 Task: For heading Use Comfortaa.  font size for heading24,  'Change the font style of data to'Comfortaa and font size to 16,  Change the alignment of both headline & data to Align left In the sheet   Excelerate Sales   book
Action: Mouse moved to (62, 138)
Screenshot: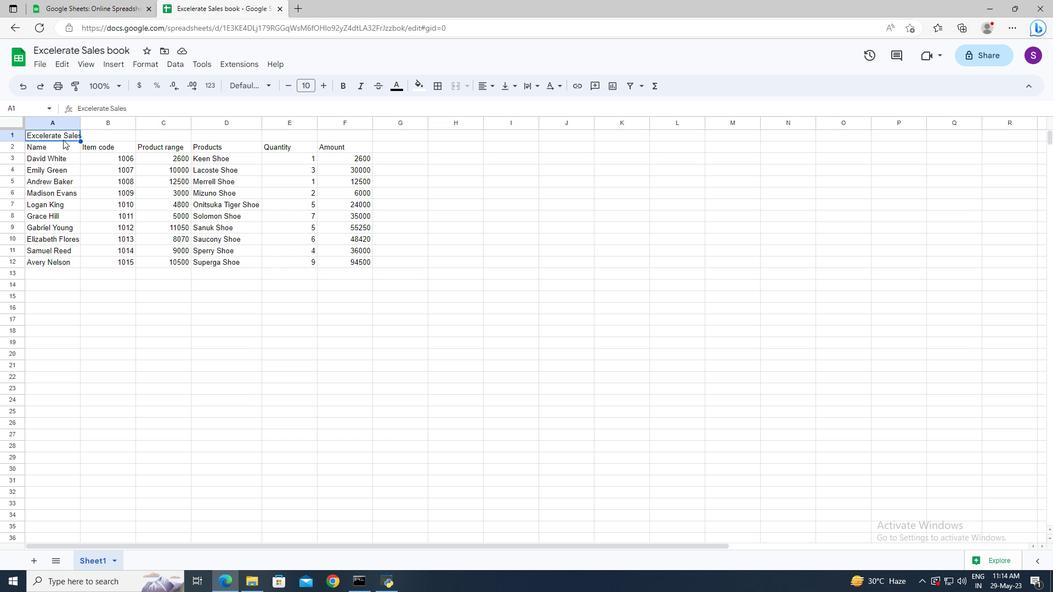 
Action: Mouse pressed left at (62, 138)
Screenshot: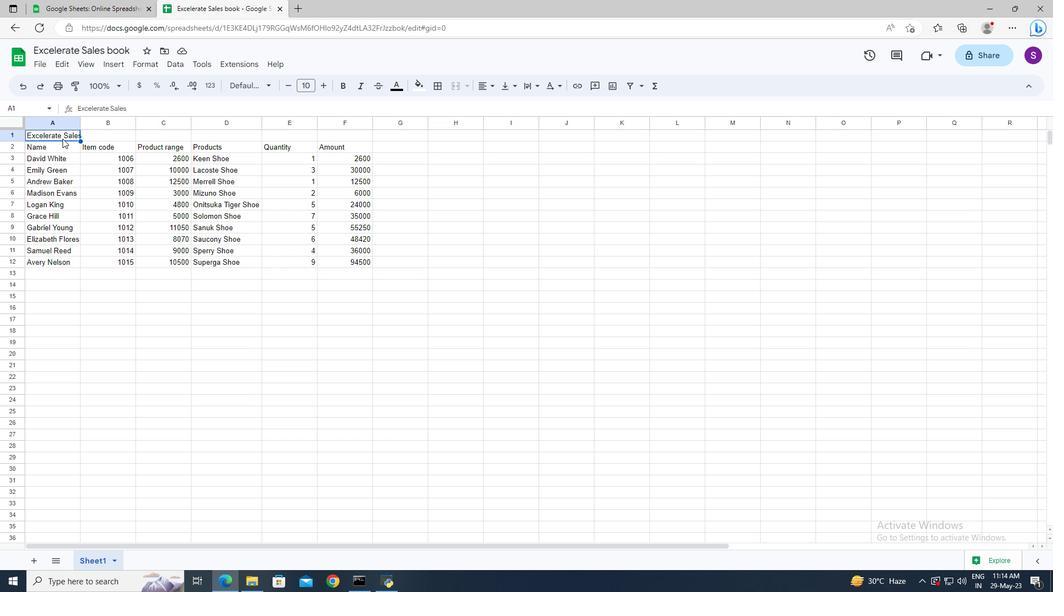 
Action: Mouse moved to (261, 86)
Screenshot: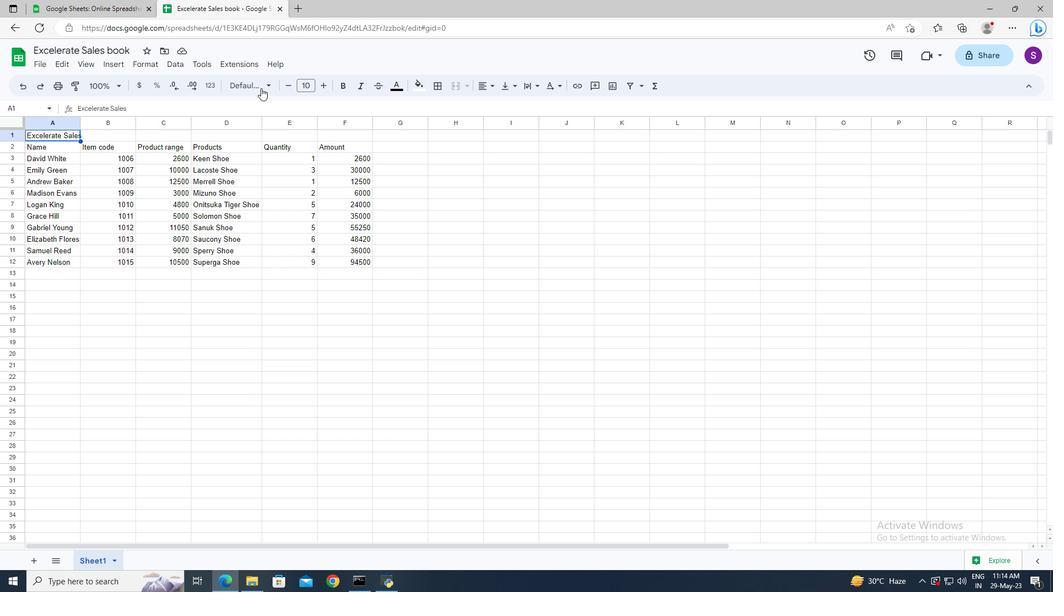 
Action: Mouse pressed left at (261, 86)
Screenshot: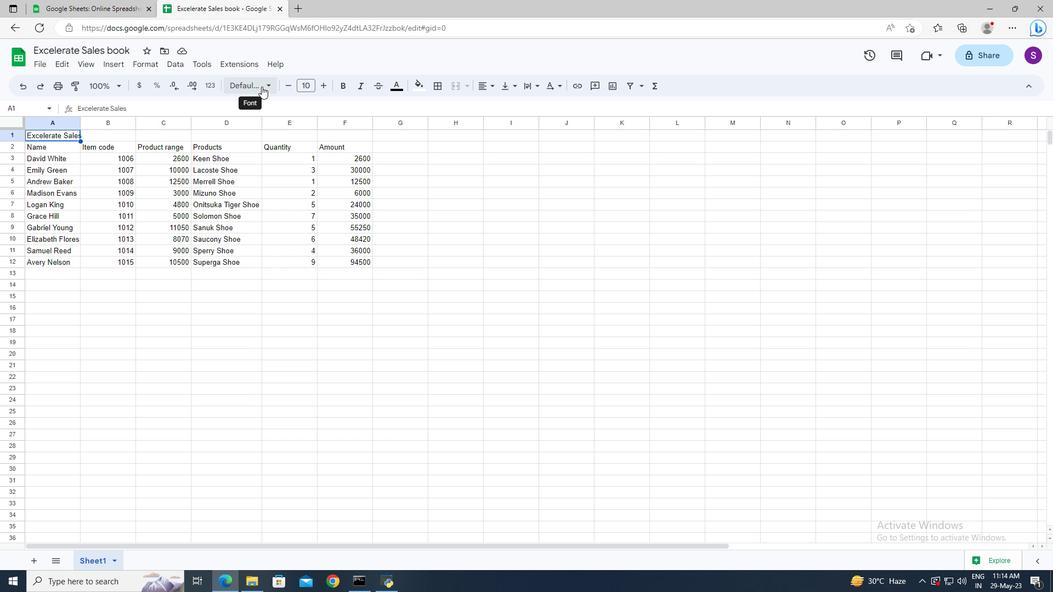 
Action: Mouse moved to (285, 329)
Screenshot: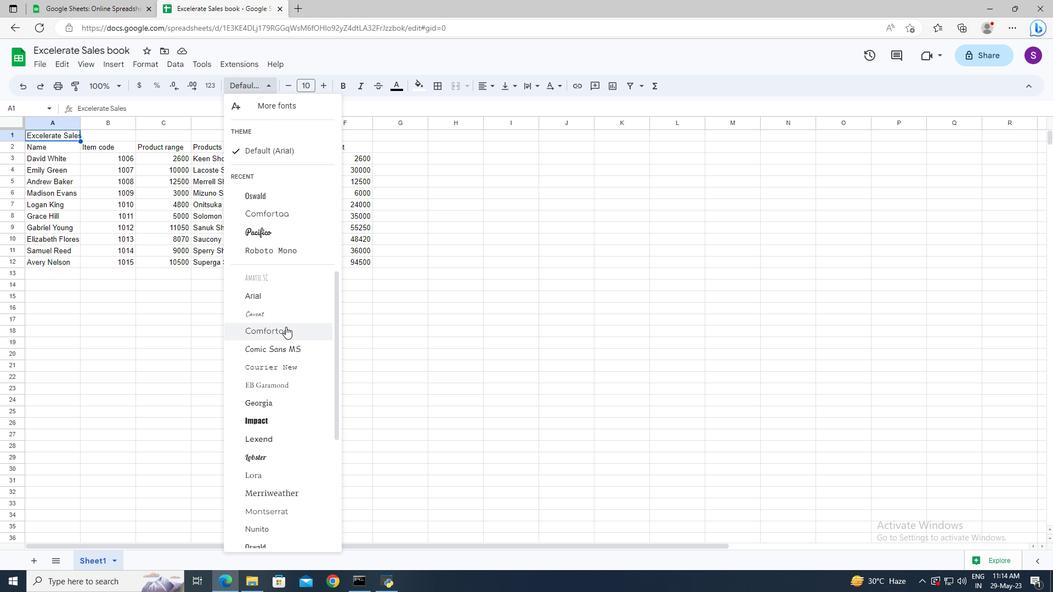 
Action: Mouse pressed left at (285, 329)
Screenshot: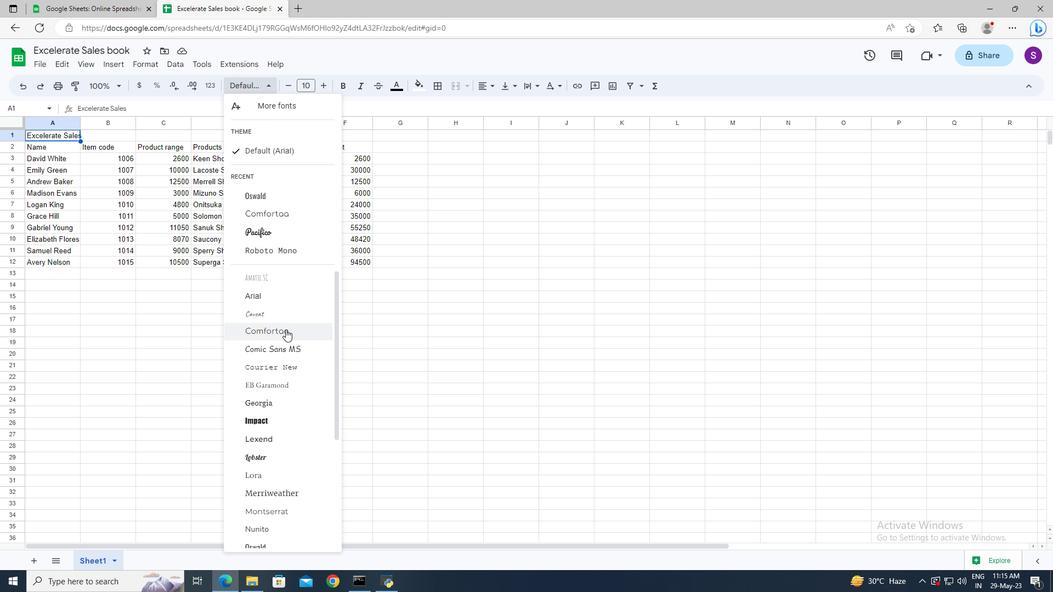 
Action: Mouse moved to (310, 88)
Screenshot: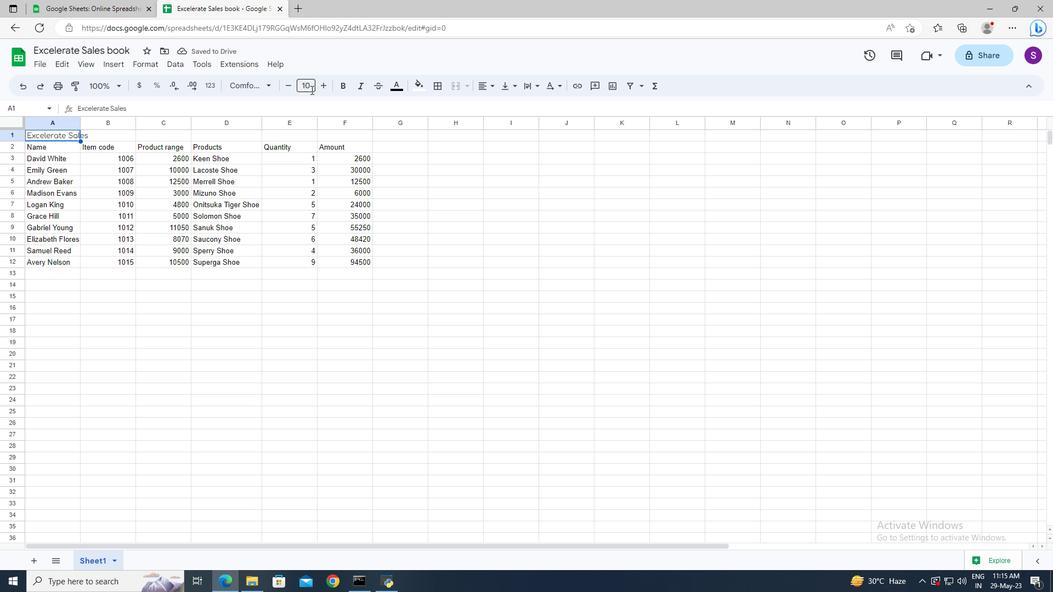 
Action: Mouse pressed left at (310, 88)
Screenshot: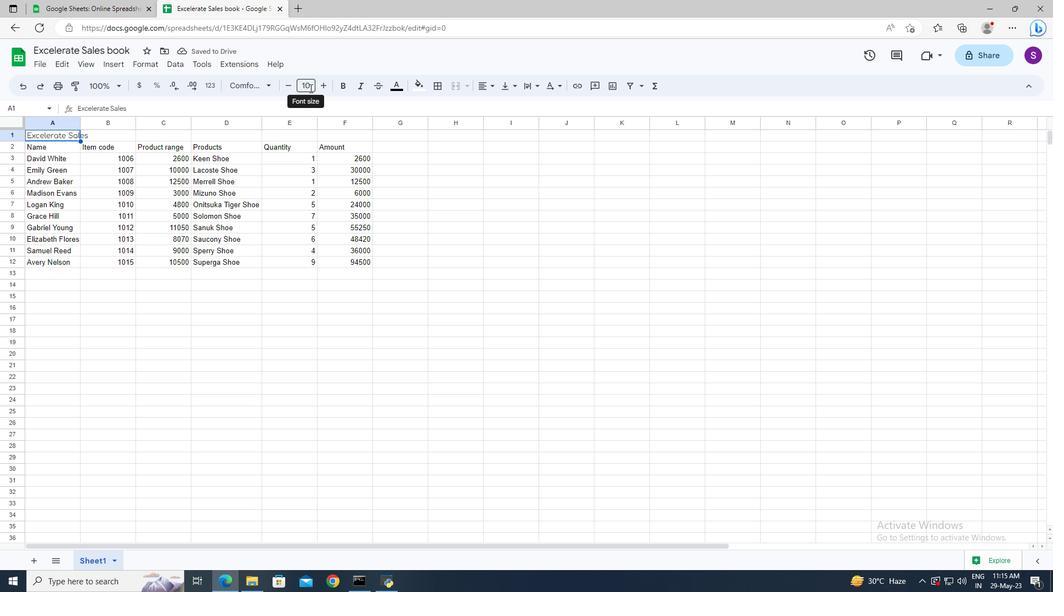 
Action: Key pressed 24<Key.enter>
Screenshot: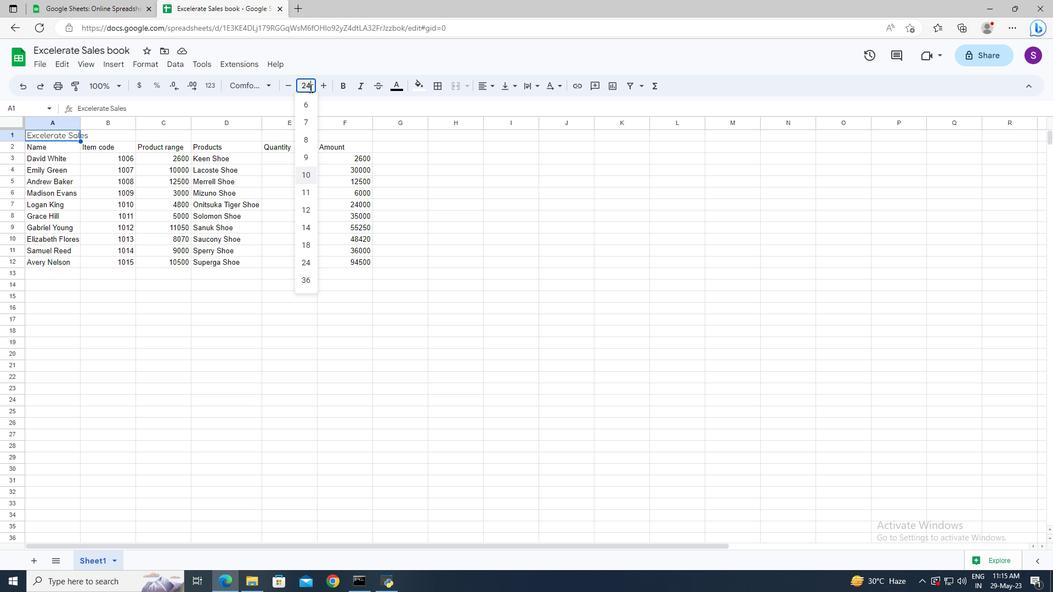 
Action: Mouse moved to (63, 162)
Screenshot: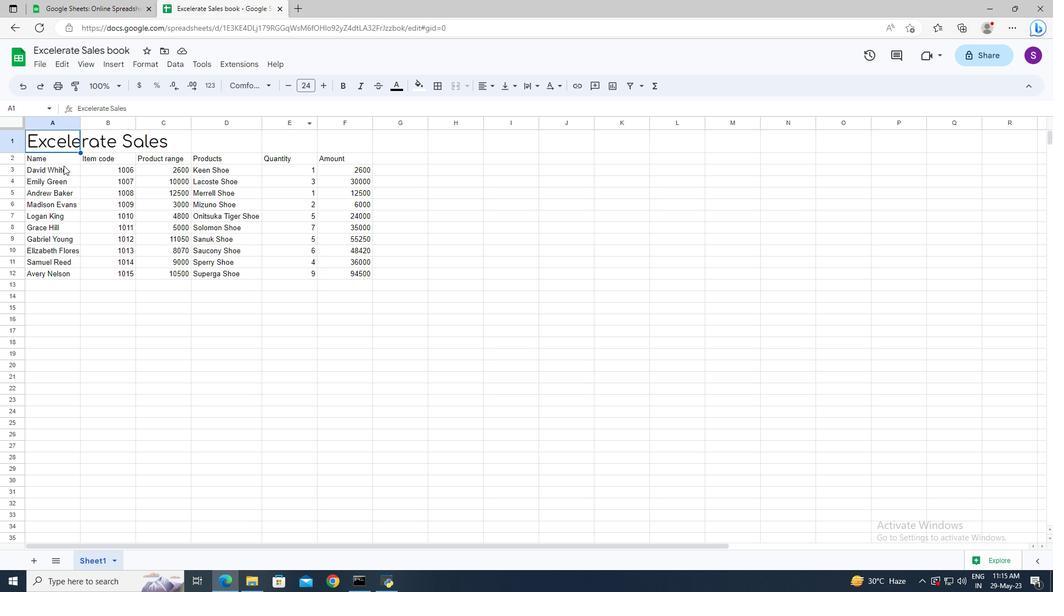 
Action: Mouse pressed left at (63, 162)
Screenshot: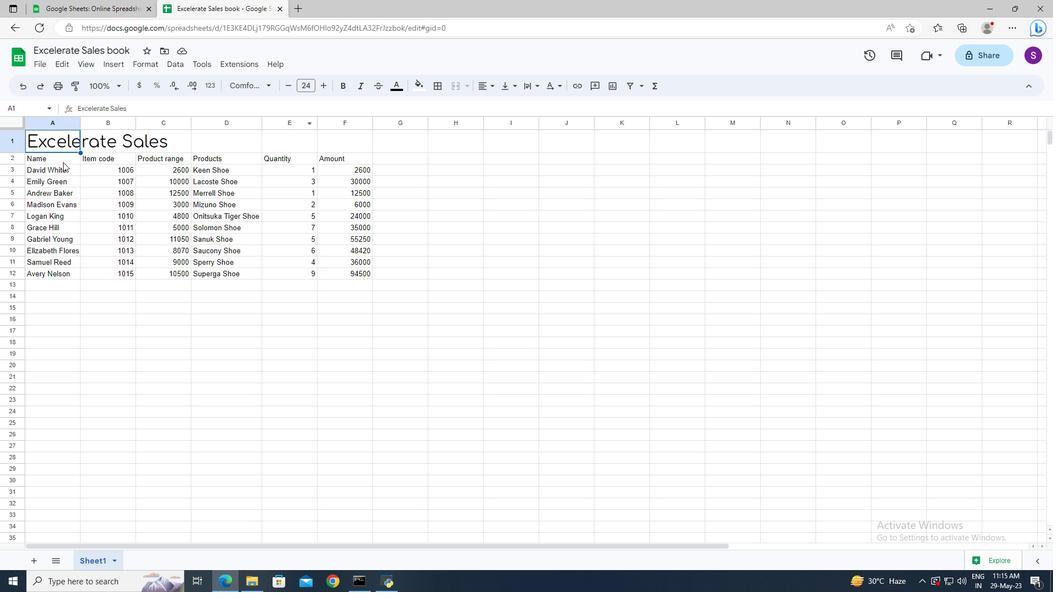 
Action: Key pressed <Key.shift><Key.down><Key.right>
Screenshot: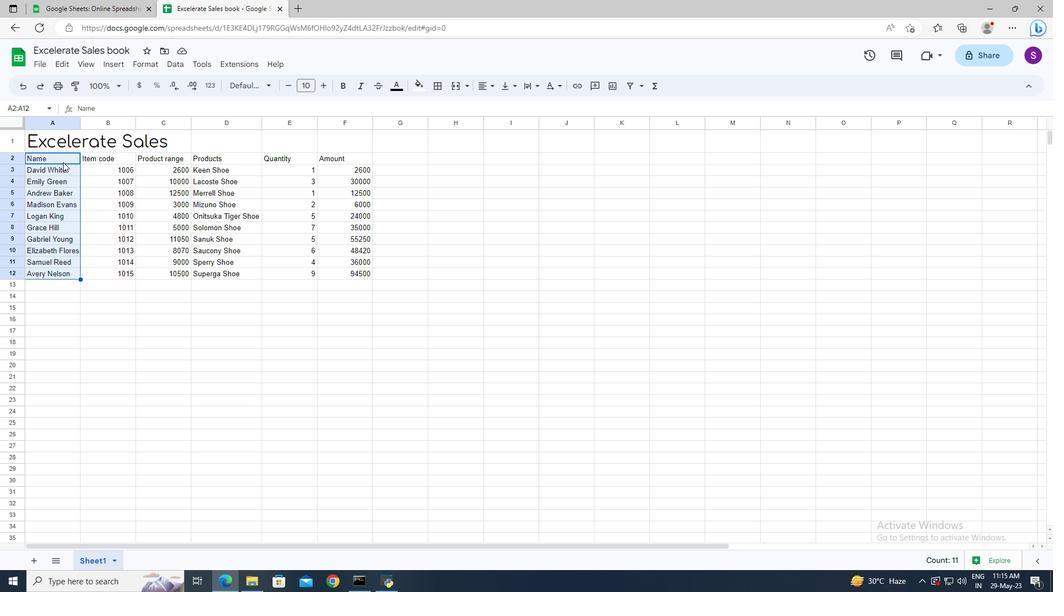 
Action: Mouse moved to (267, 85)
Screenshot: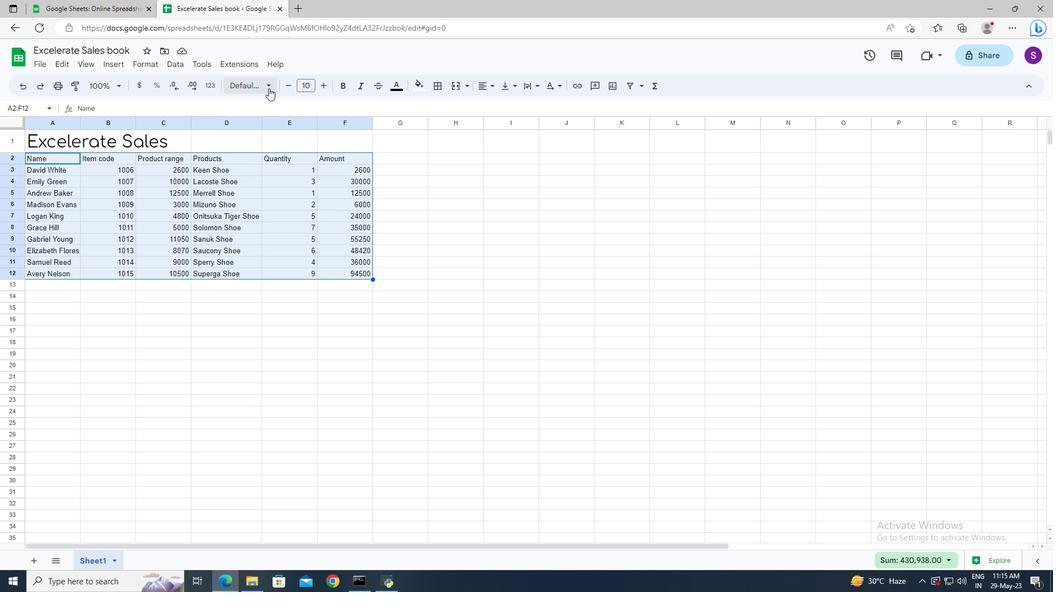 
Action: Mouse pressed left at (267, 85)
Screenshot: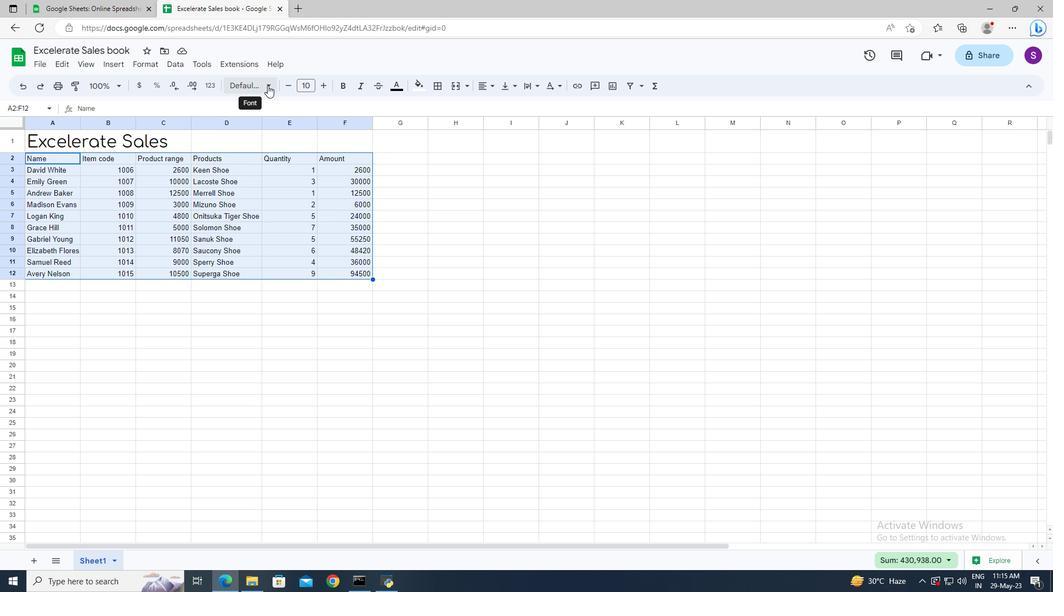 
Action: Mouse moved to (277, 323)
Screenshot: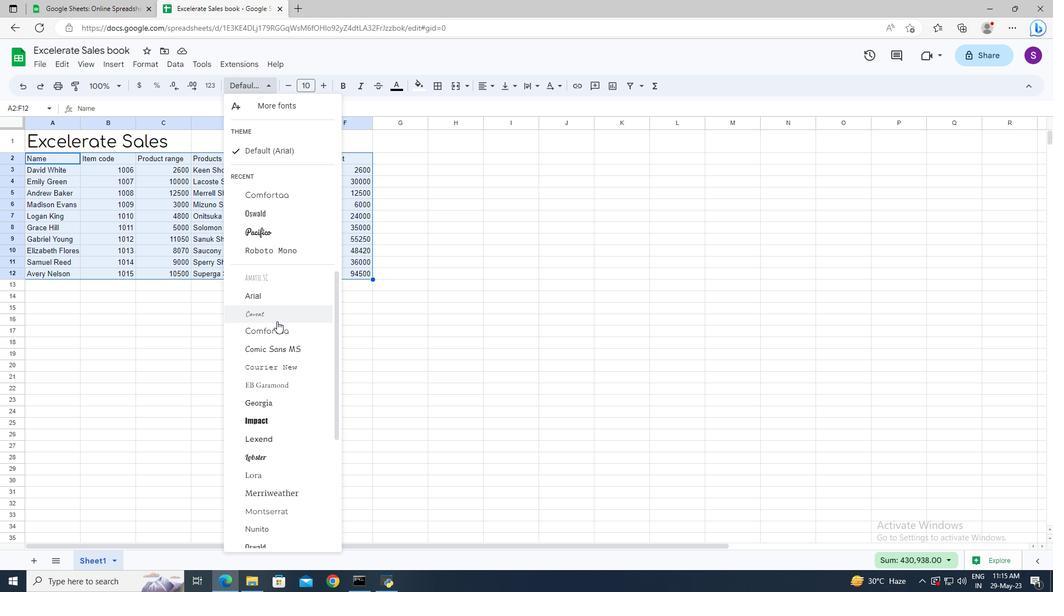 
Action: Mouse pressed left at (277, 323)
Screenshot: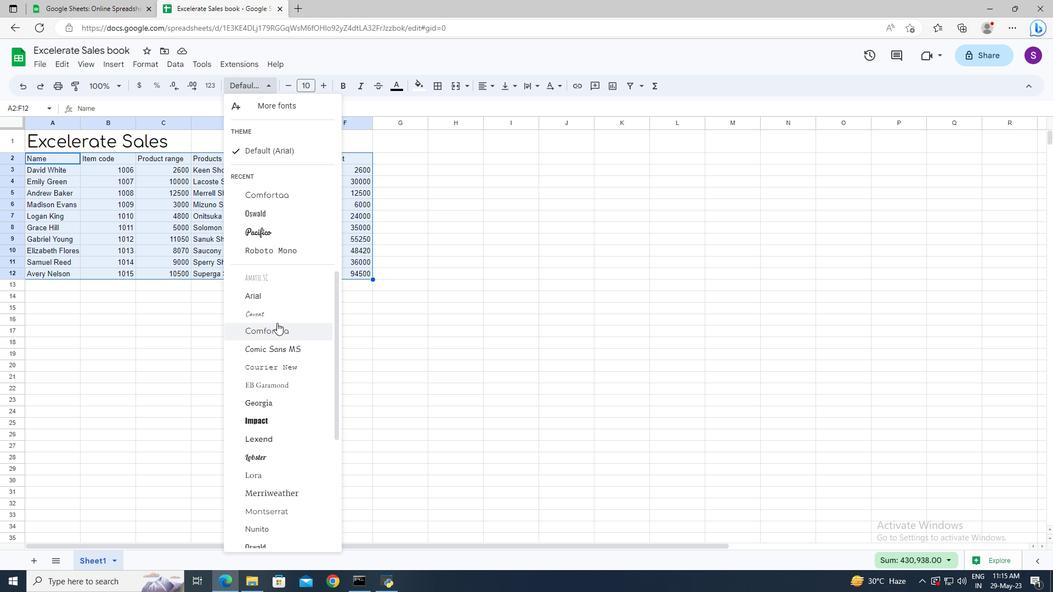 
Action: Mouse moved to (313, 85)
Screenshot: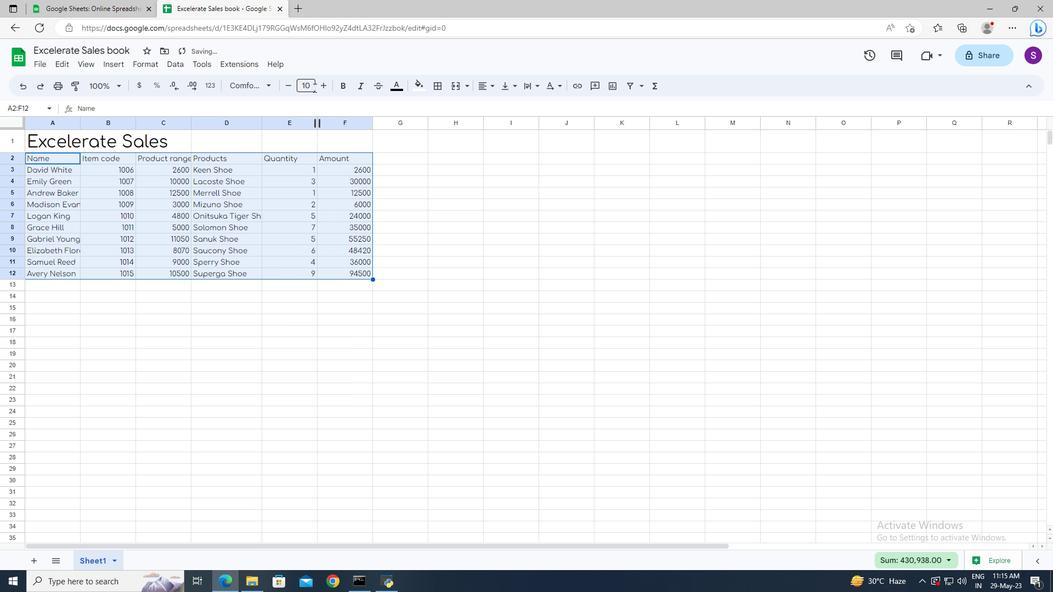 
Action: Mouse pressed left at (313, 85)
Screenshot: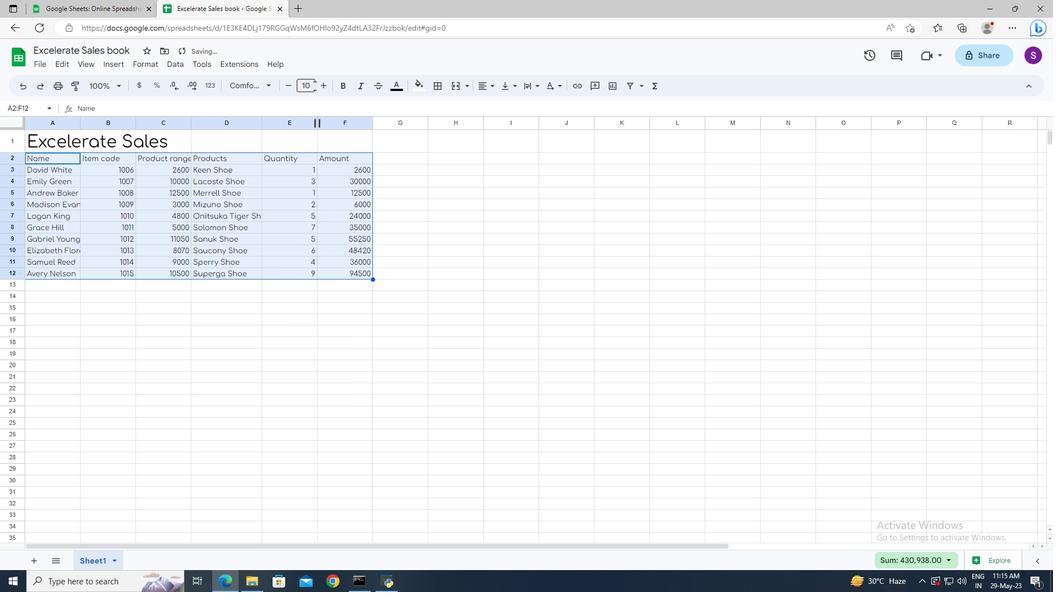 
Action: Key pressed 16<Key.enter>
Screenshot: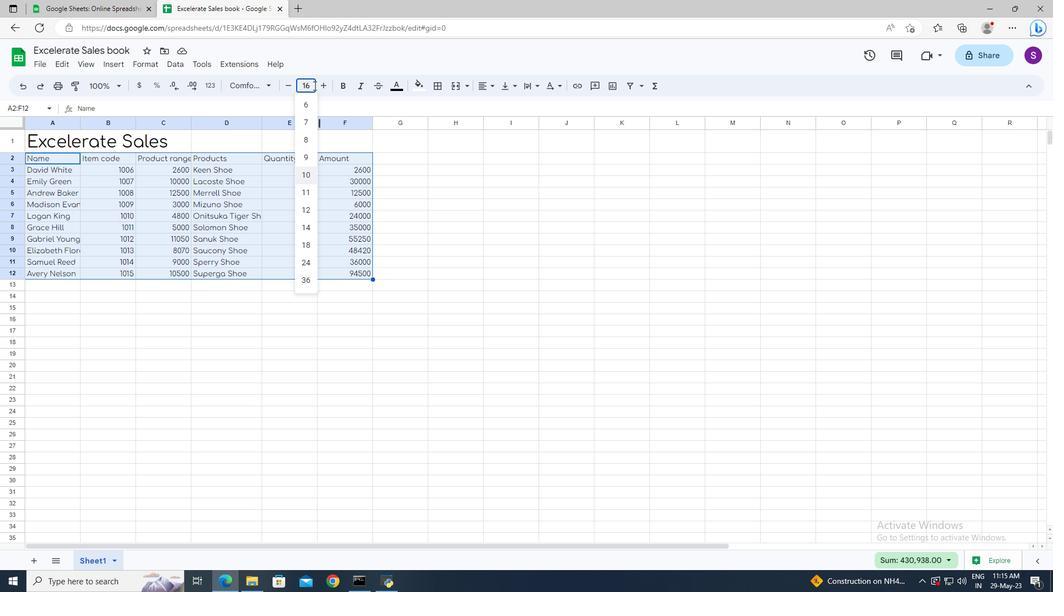 
Action: Mouse moved to (73, 141)
Screenshot: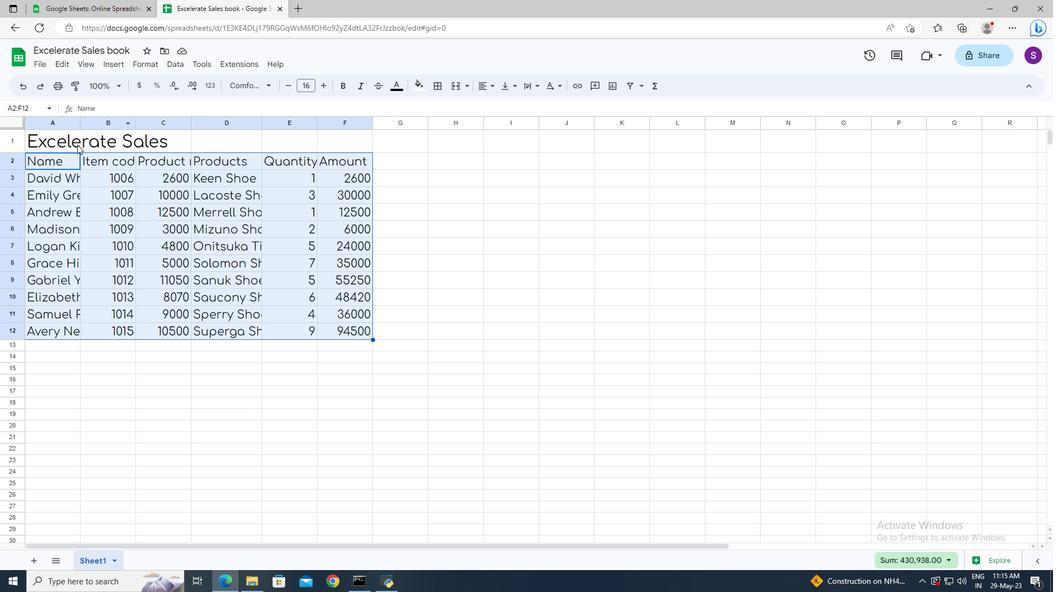 
Action: Mouse pressed left at (73, 141)
Screenshot: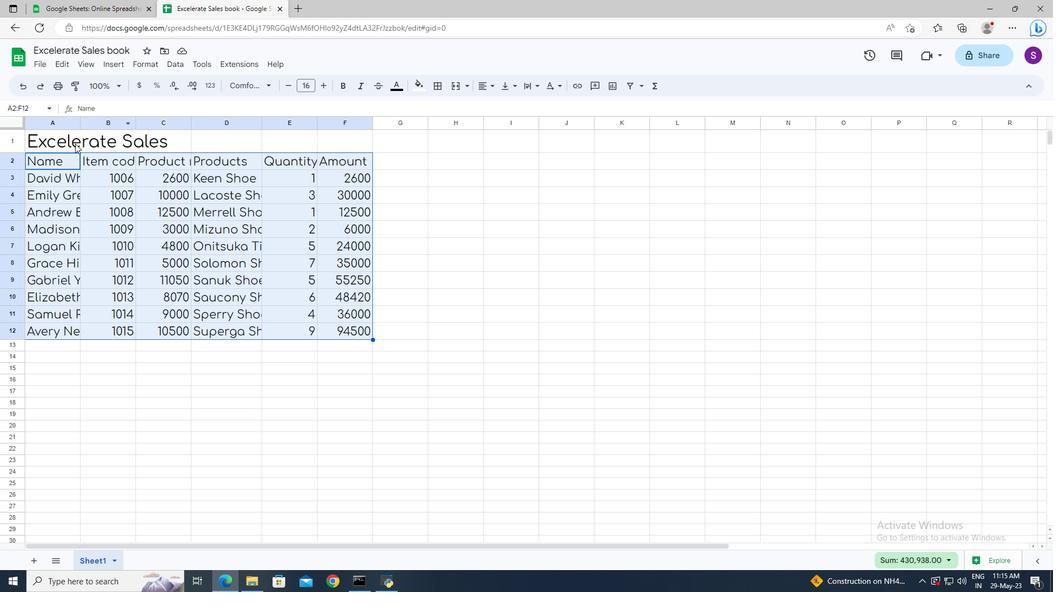 
Action: Key pressed ctrl+A
Screenshot: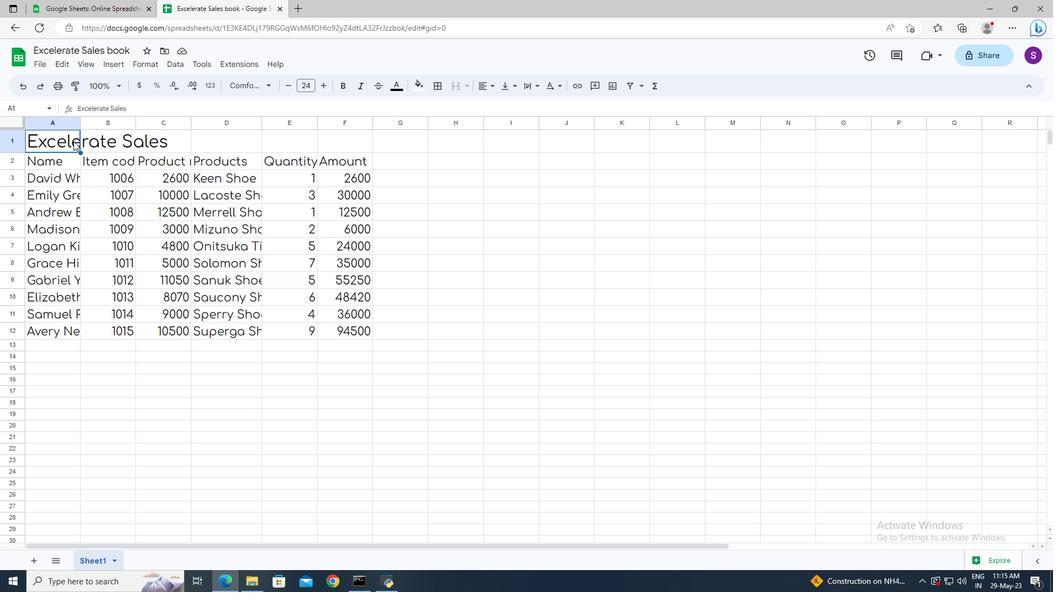 
Action: Mouse moved to (481, 91)
Screenshot: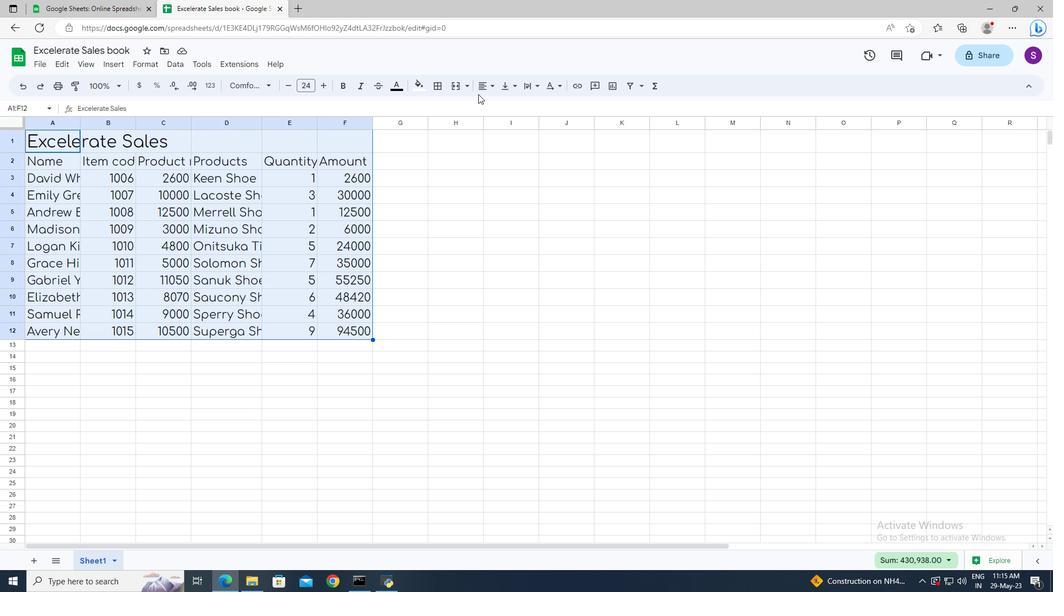 
Action: Mouse pressed left at (481, 91)
Screenshot: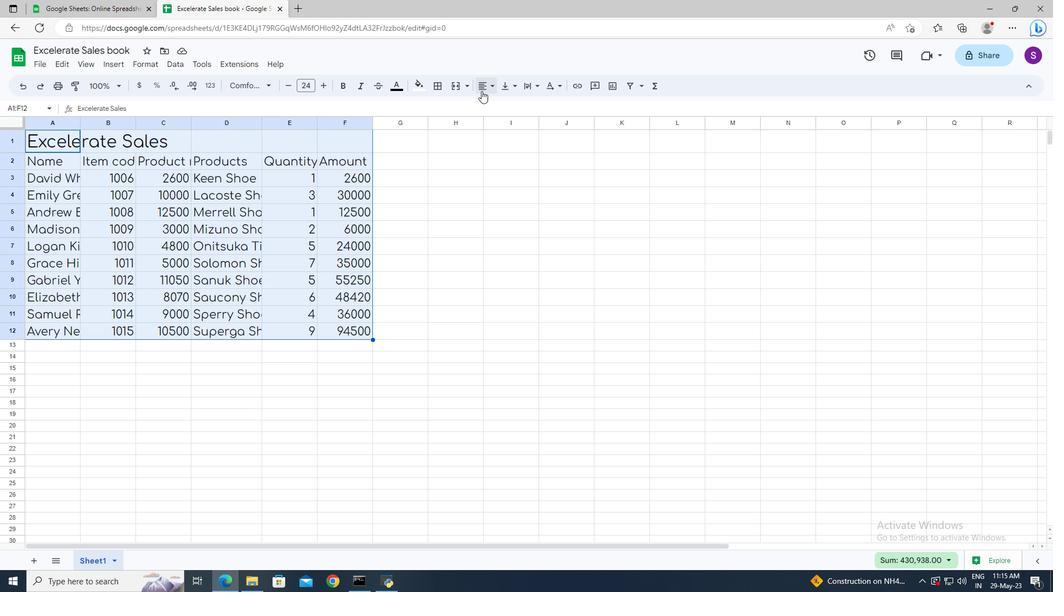 
Action: Mouse moved to (489, 107)
Screenshot: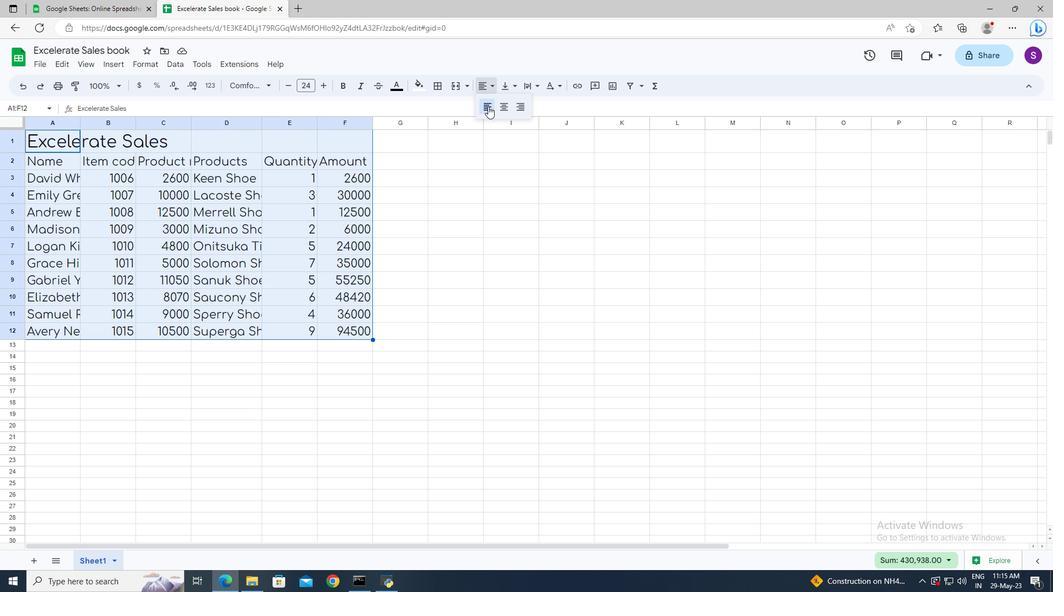 
Action: Mouse pressed left at (489, 107)
Screenshot: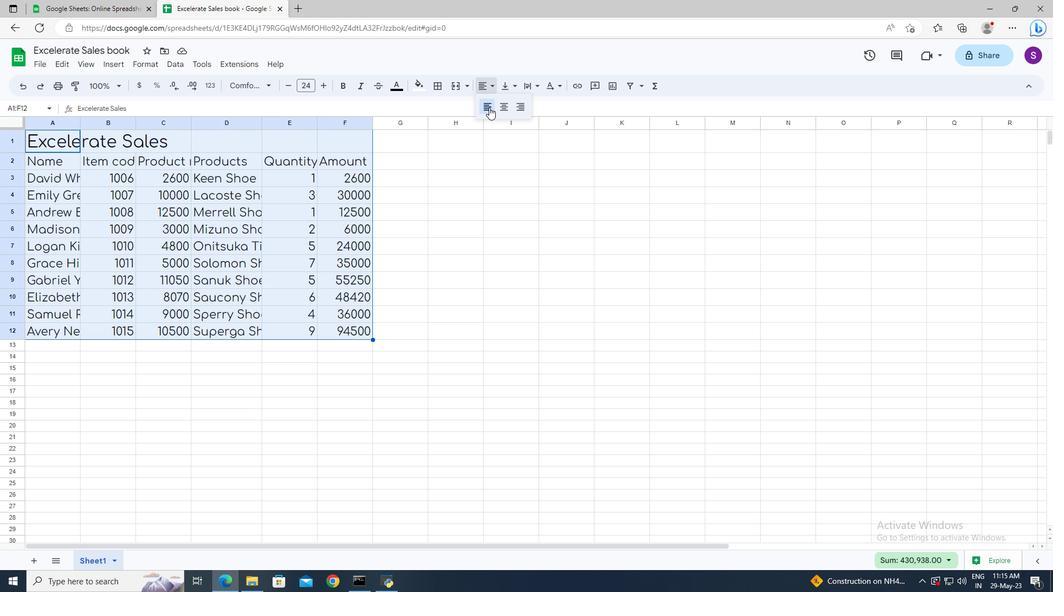 
Action: Mouse moved to (370, 200)
Screenshot: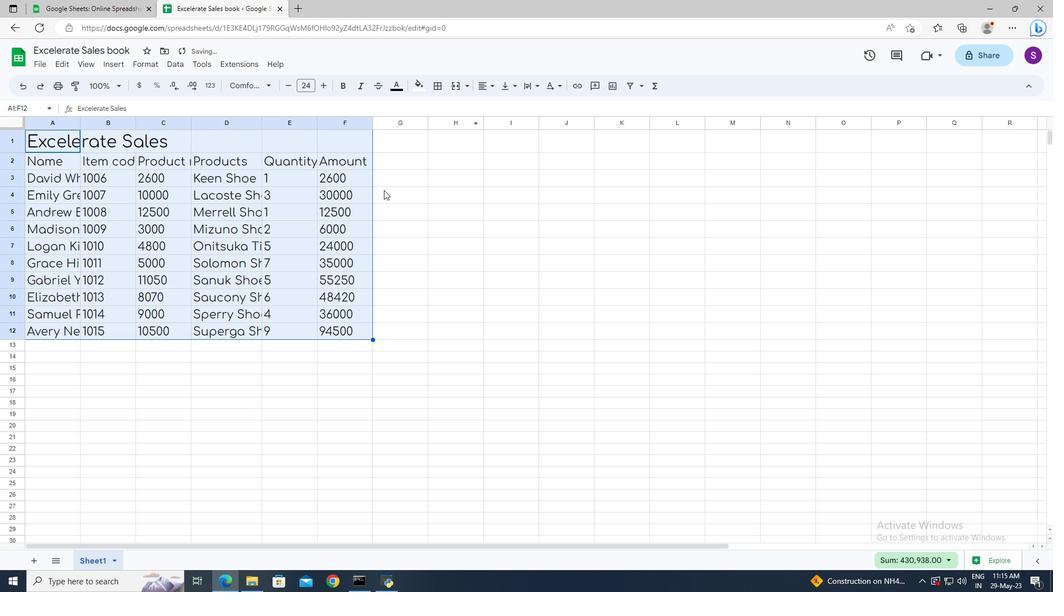
Action: Mouse pressed left at (370, 200)
Screenshot: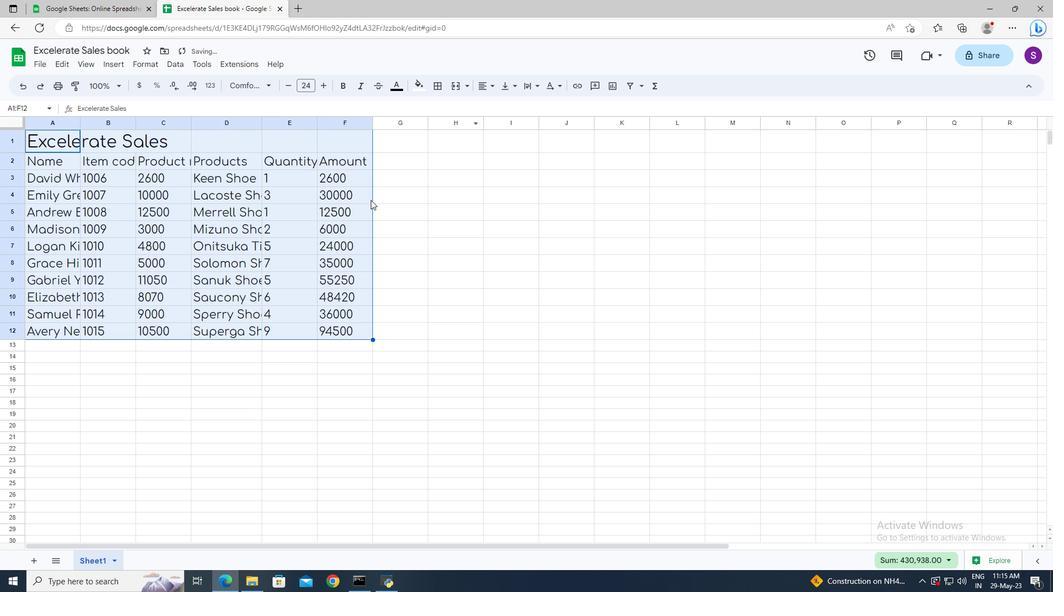 
